 Task: Take a screenshot of a breathtaking space scene from a sci-fi movie you are watching in VLC.
Action: Mouse moved to (133, 57)
Screenshot: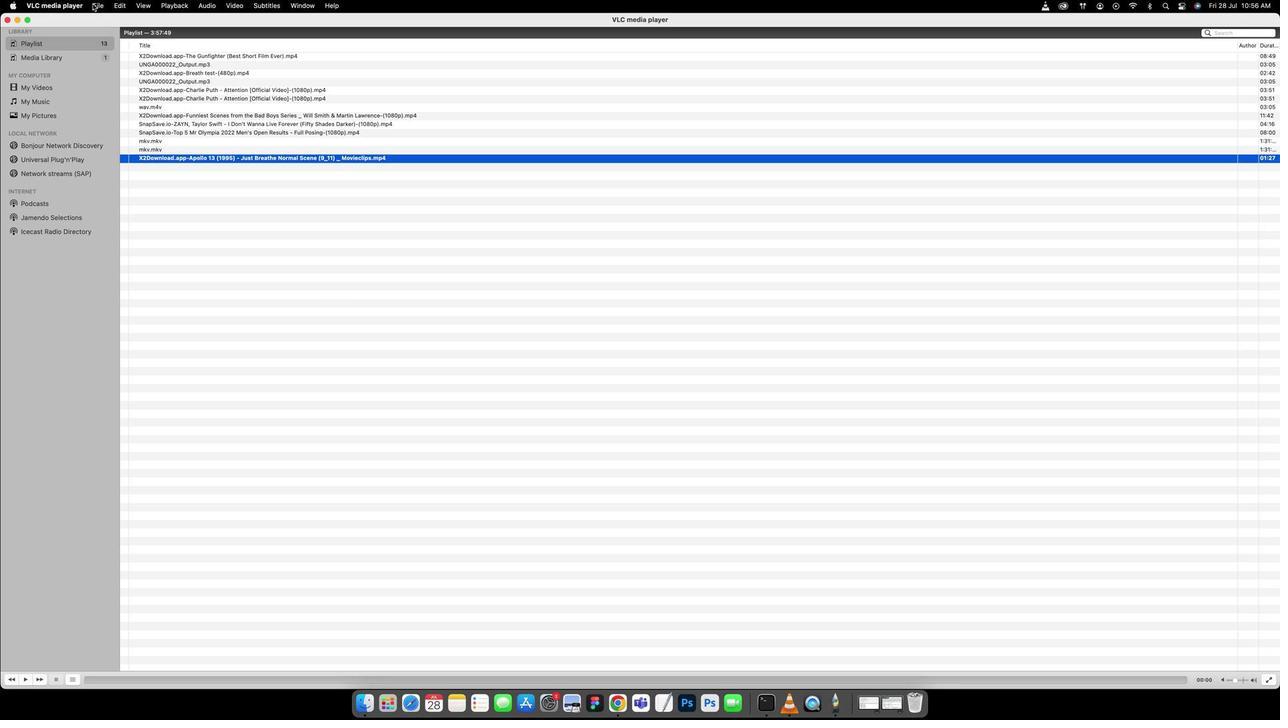 
Action: Mouse pressed left at (133, 57)
Screenshot: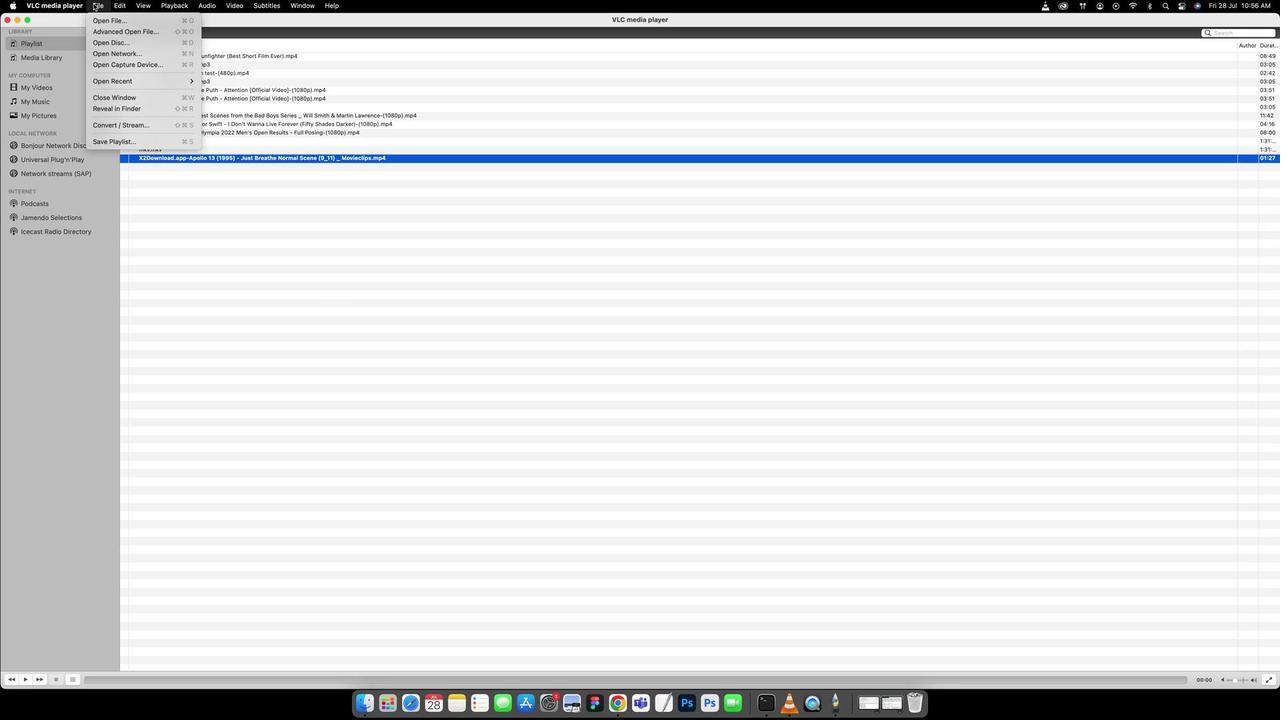 
Action: Mouse moved to (136, 69)
Screenshot: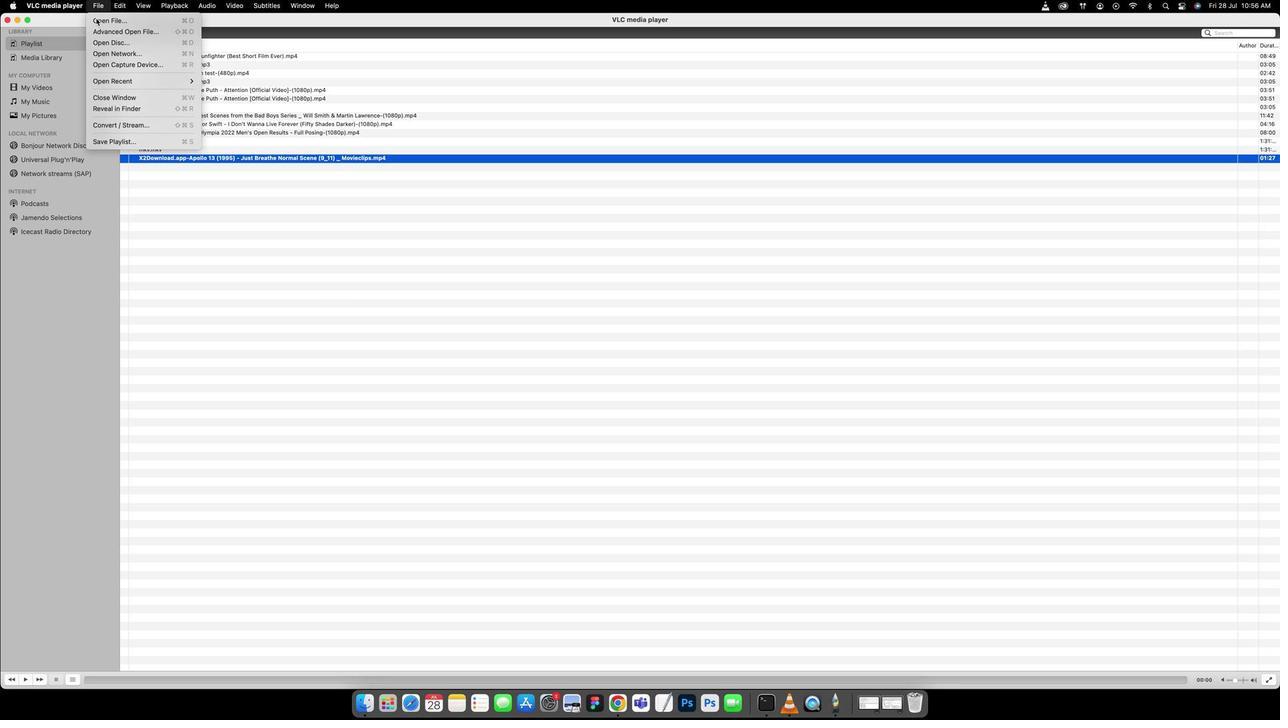 
Action: Mouse pressed left at (136, 69)
Screenshot: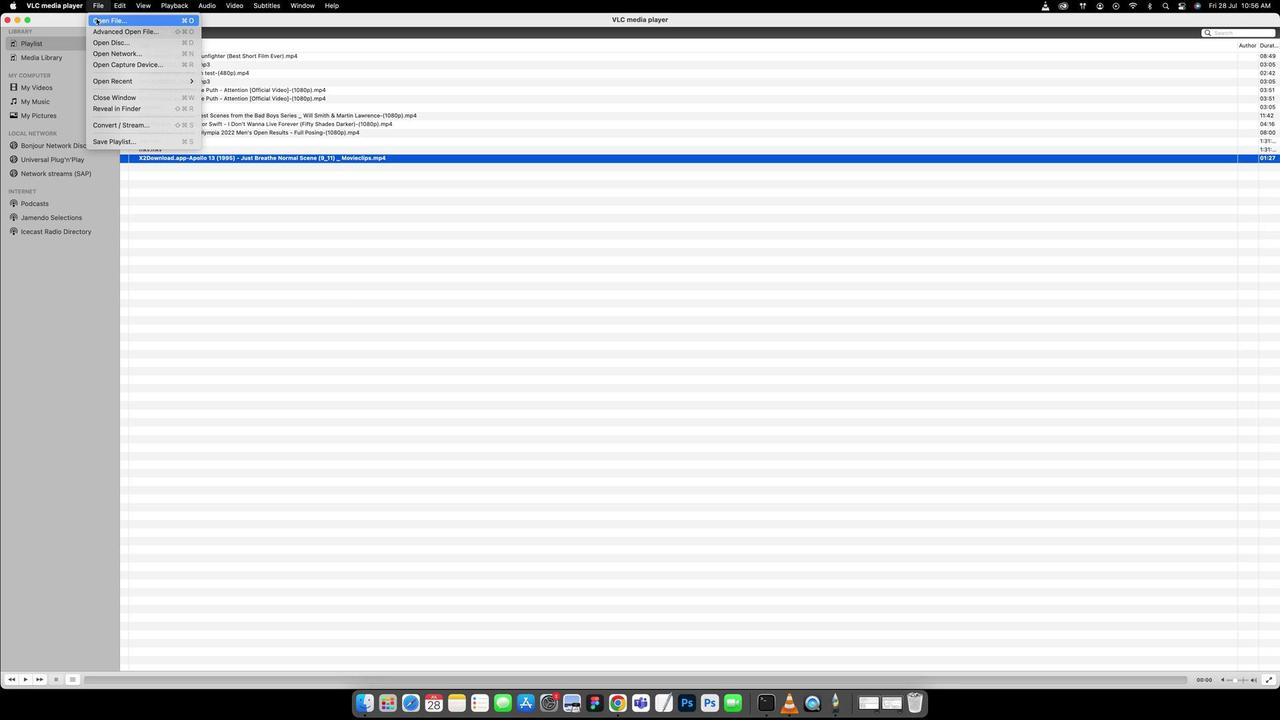 
Action: Mouse moved to (549, 196)
Screenshot: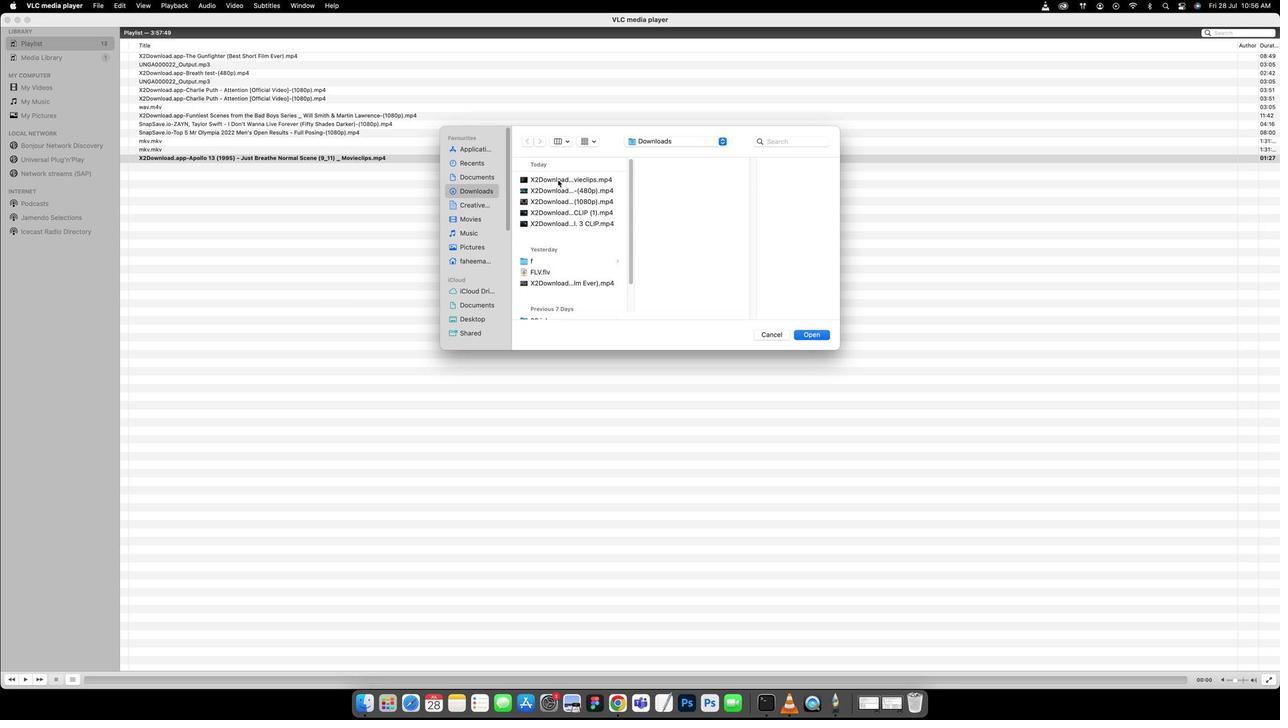 
Action: Mouse pressed left at (549, 196)
Screenshot: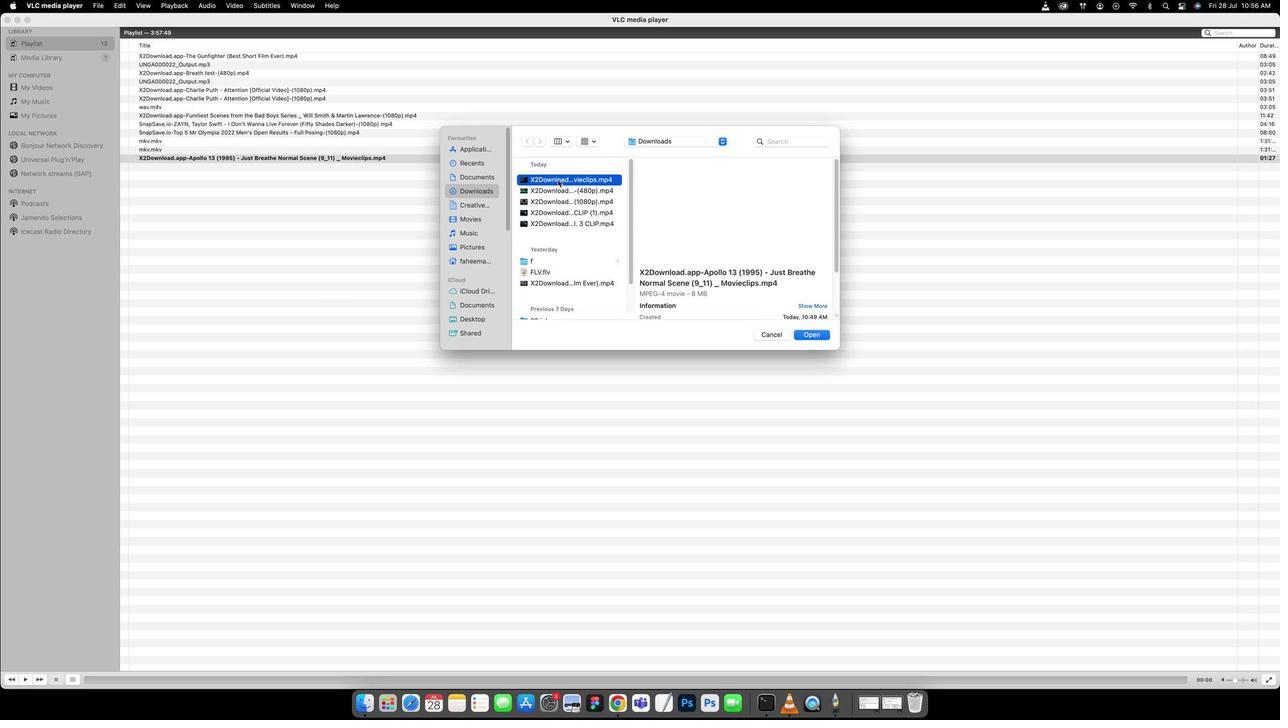 
Action: Mouse moved to (548, 203)
Screenshot: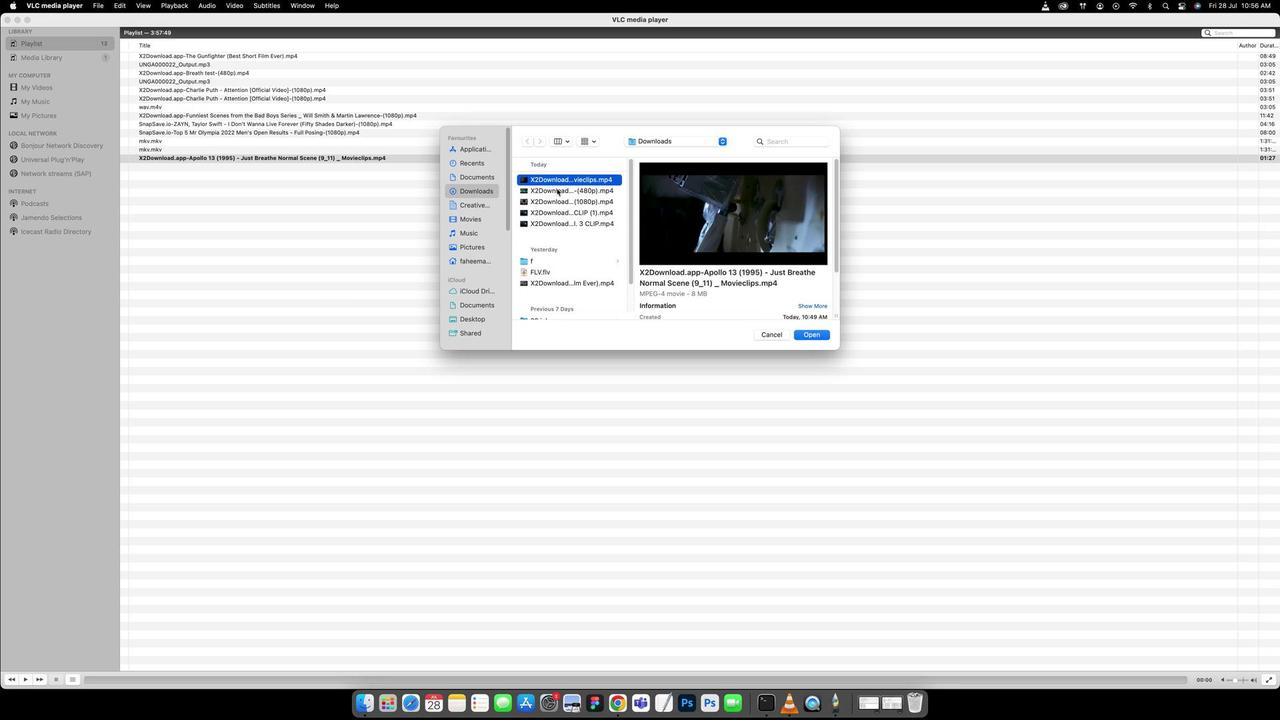
Action: Mouse pressed left at (548, 203)
Screenshot: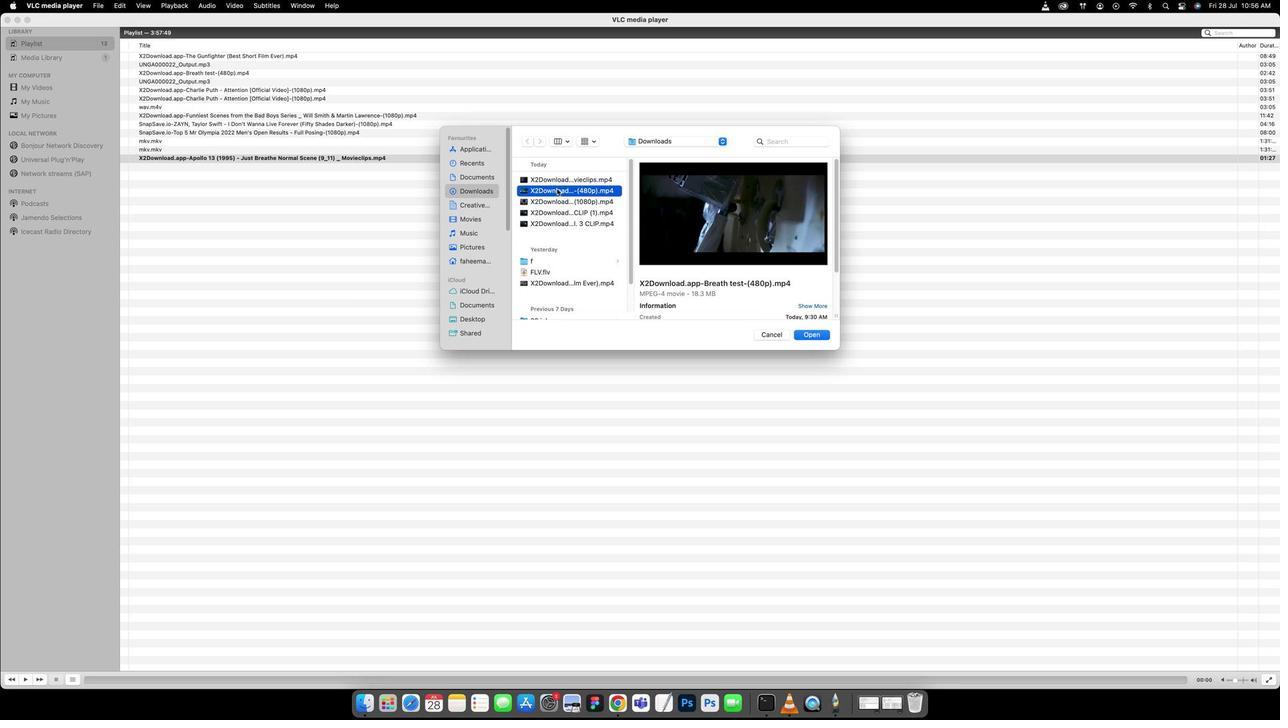 
Action: Mouse moved to (549, 210)
Screenshot: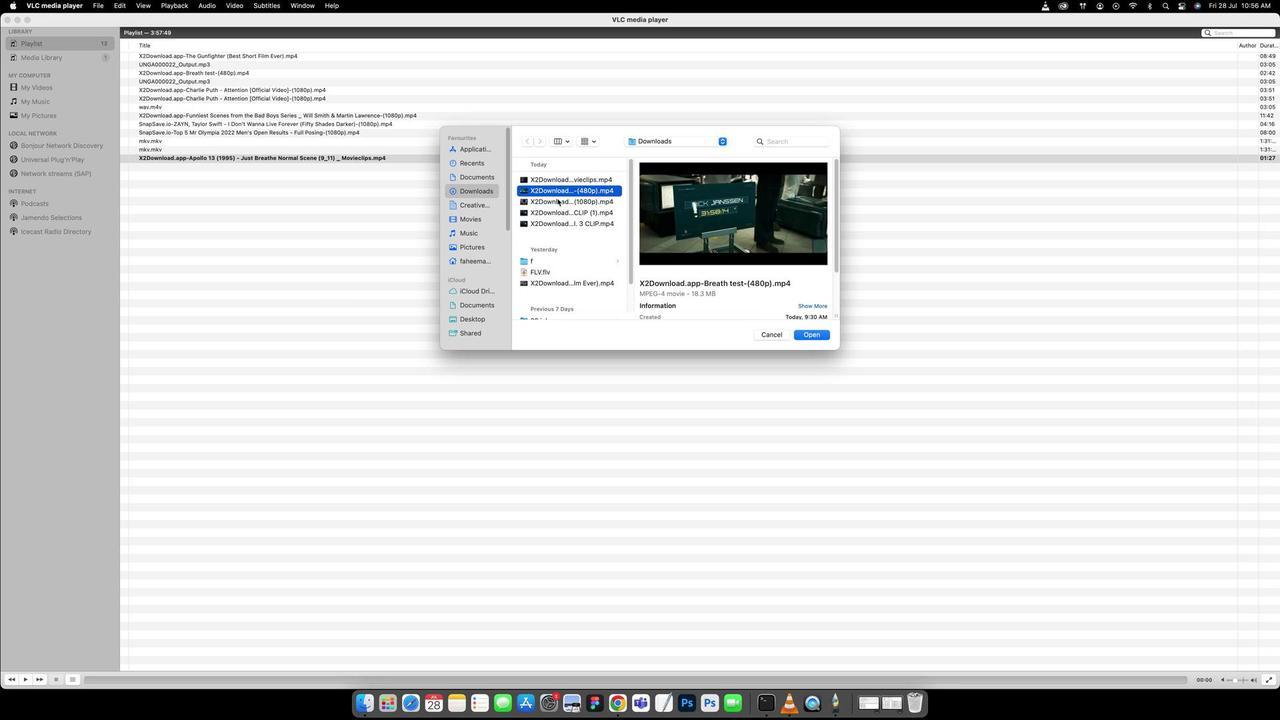
Action: Mouse pressed left at (549, 210)
Screenshot: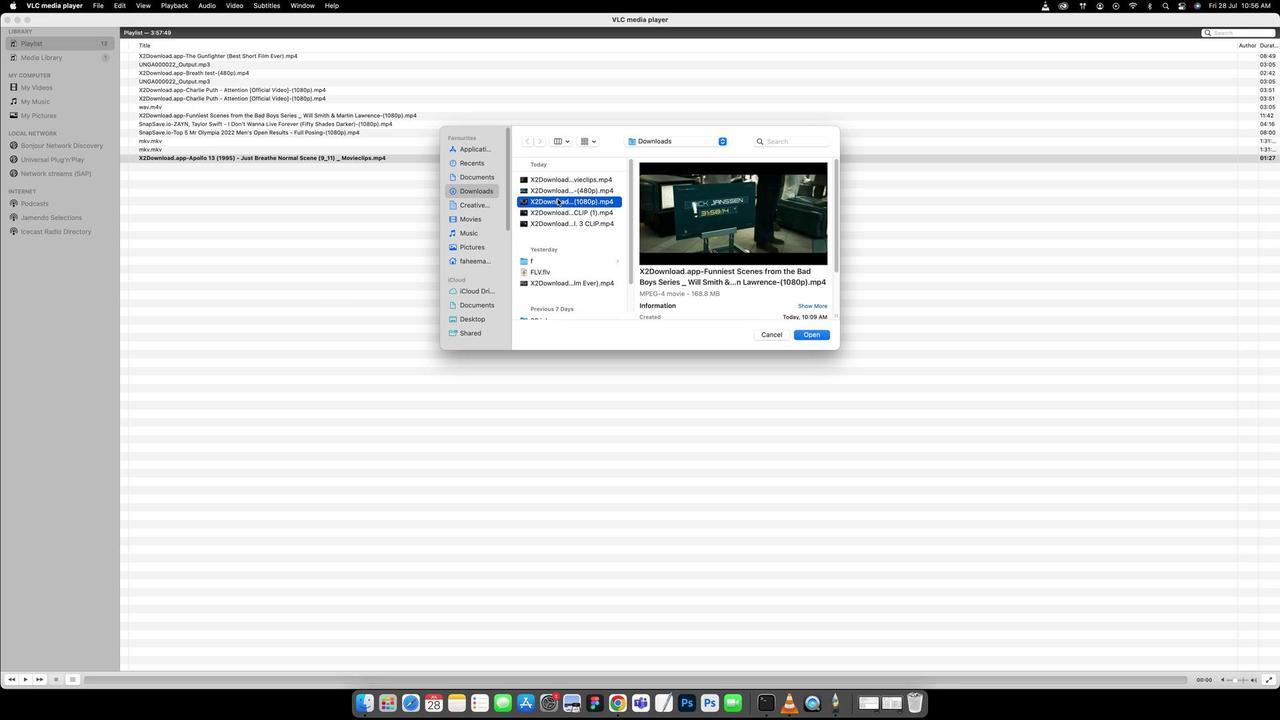 
Action: Mouse moved to (543, 226)
Screenshot: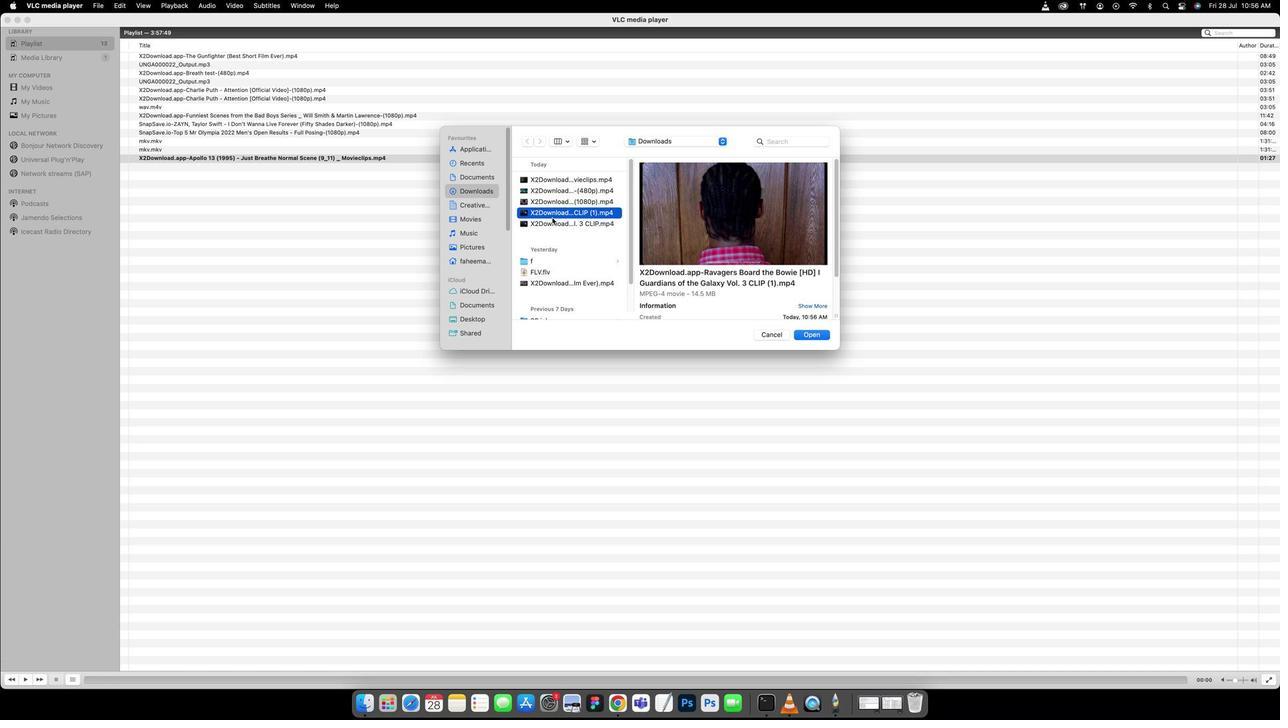 
Action: Mouse pressed left at (543, 226)
Screenshot: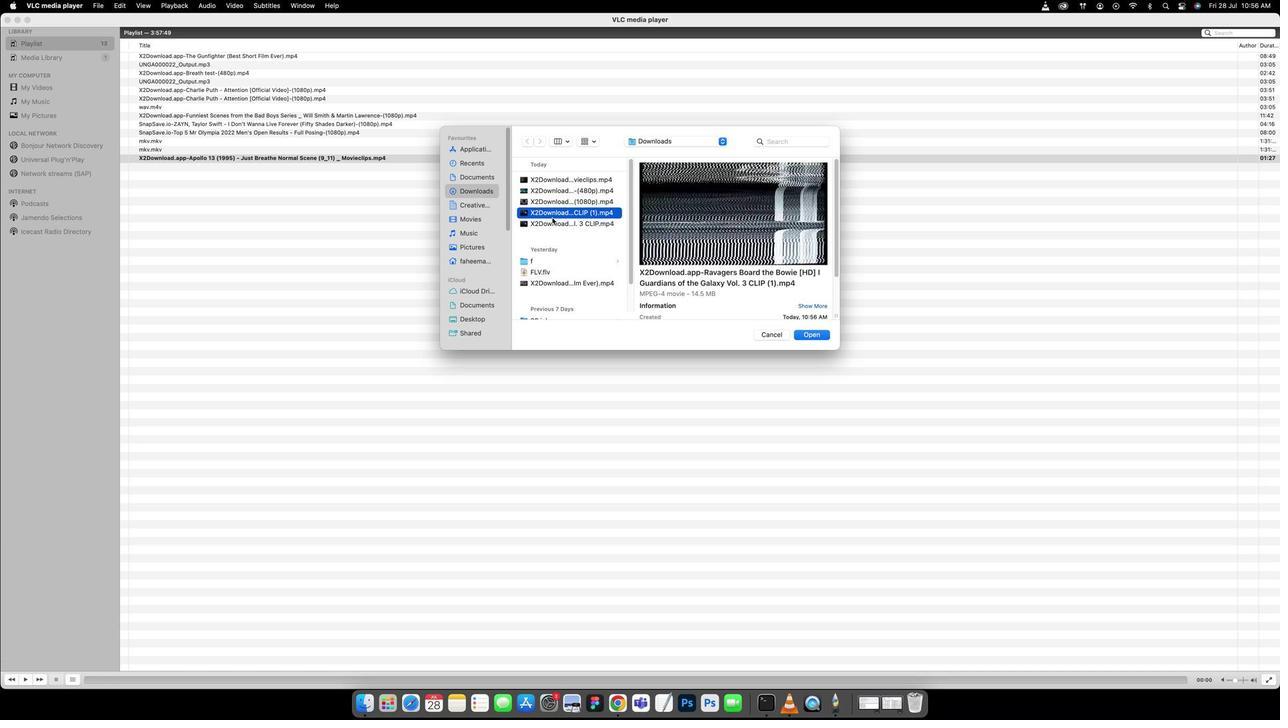 
Action: Mouse moved to (543, 226)
Screenshot: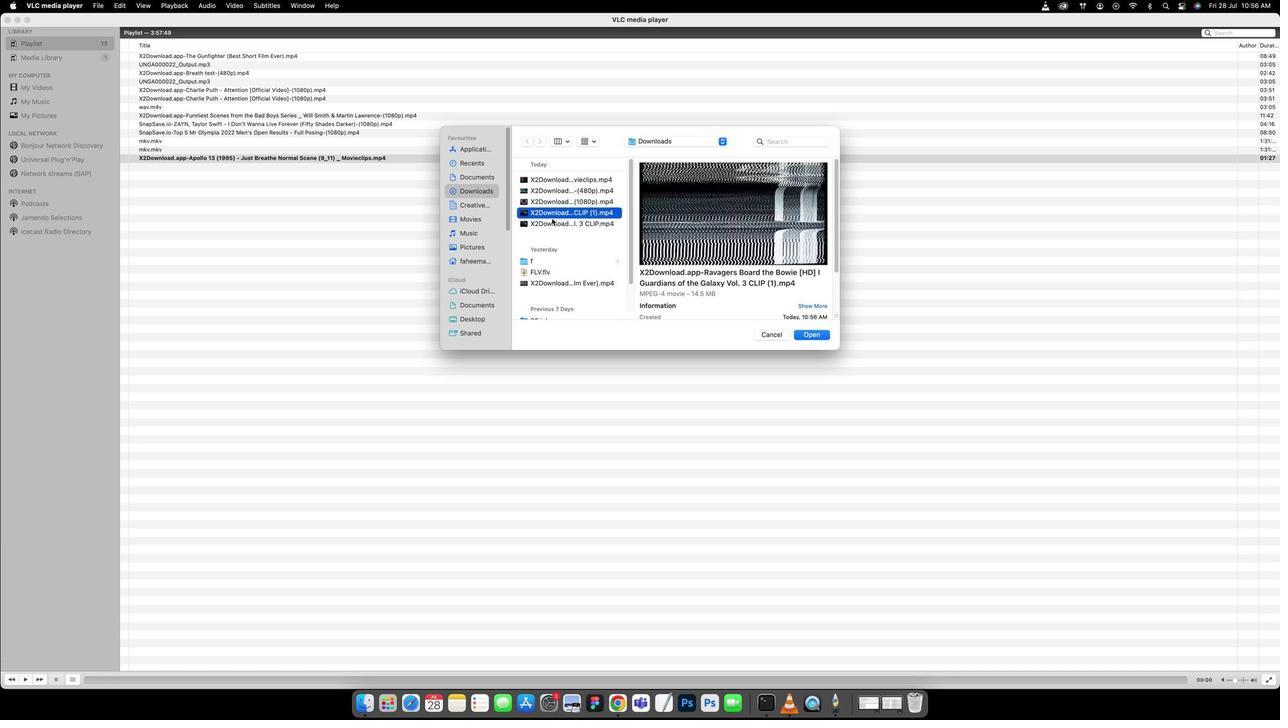 
Action: Key pressed Key.enter
Screenshot: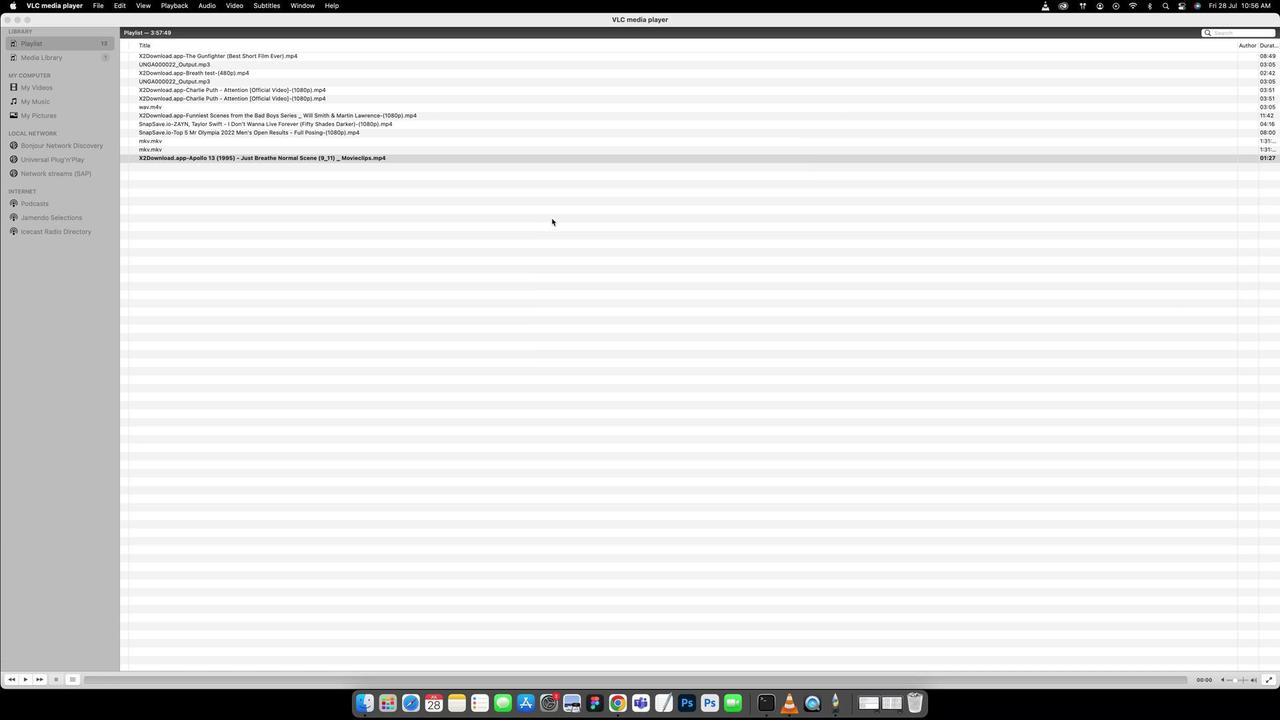 
Action: Mouse moved to (611, 368)
Screenshot: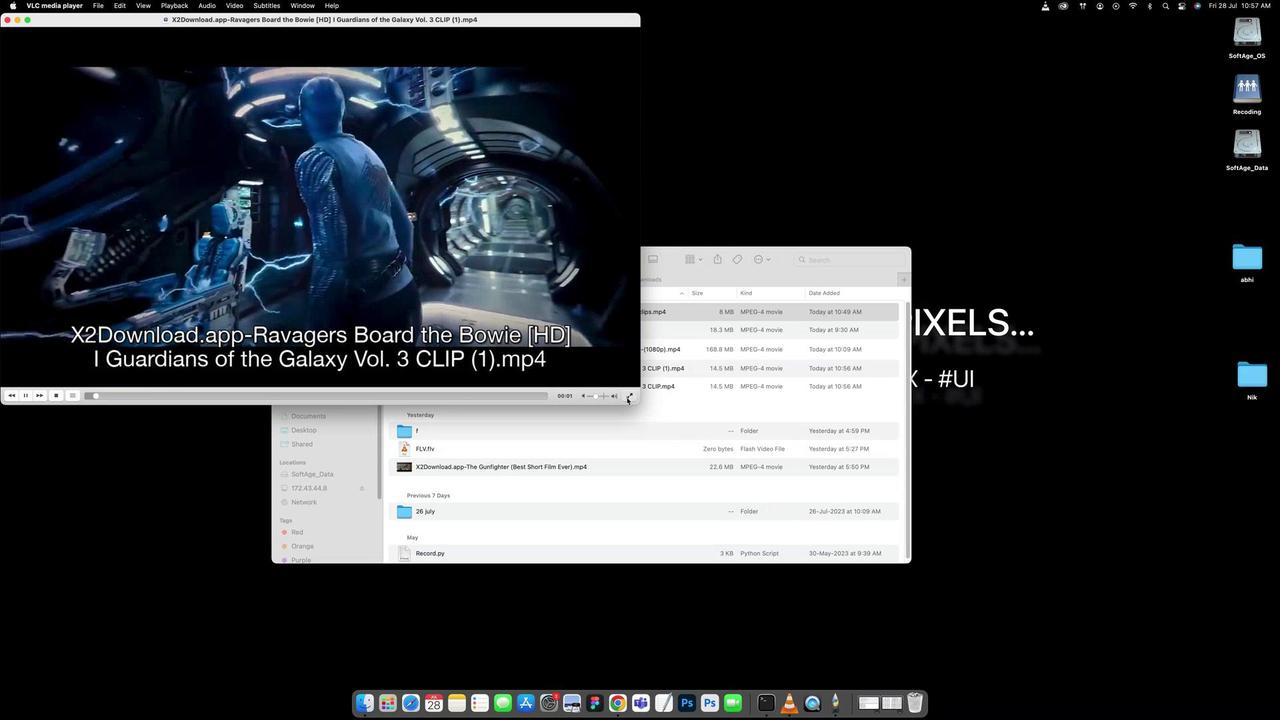 
Action: Mouse pressed left at (611, 368)
Screenshot: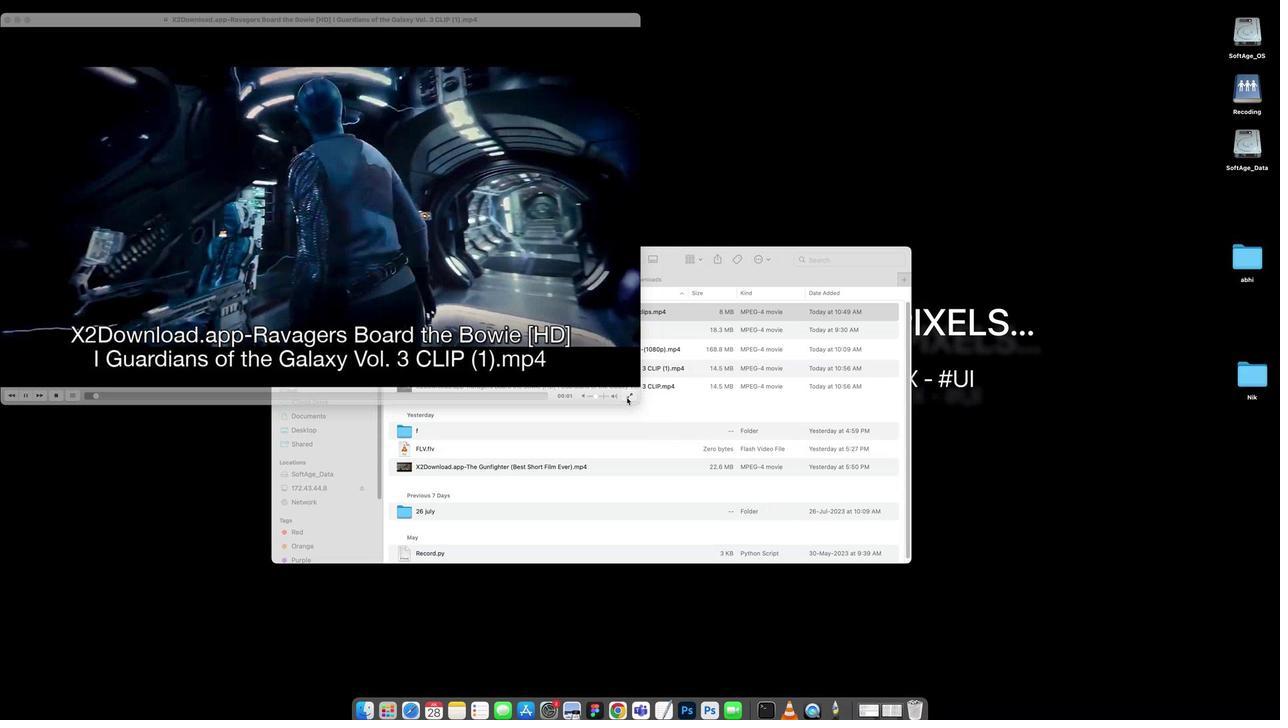 
Action: Mouse moved to (380, 245)
Screenshot: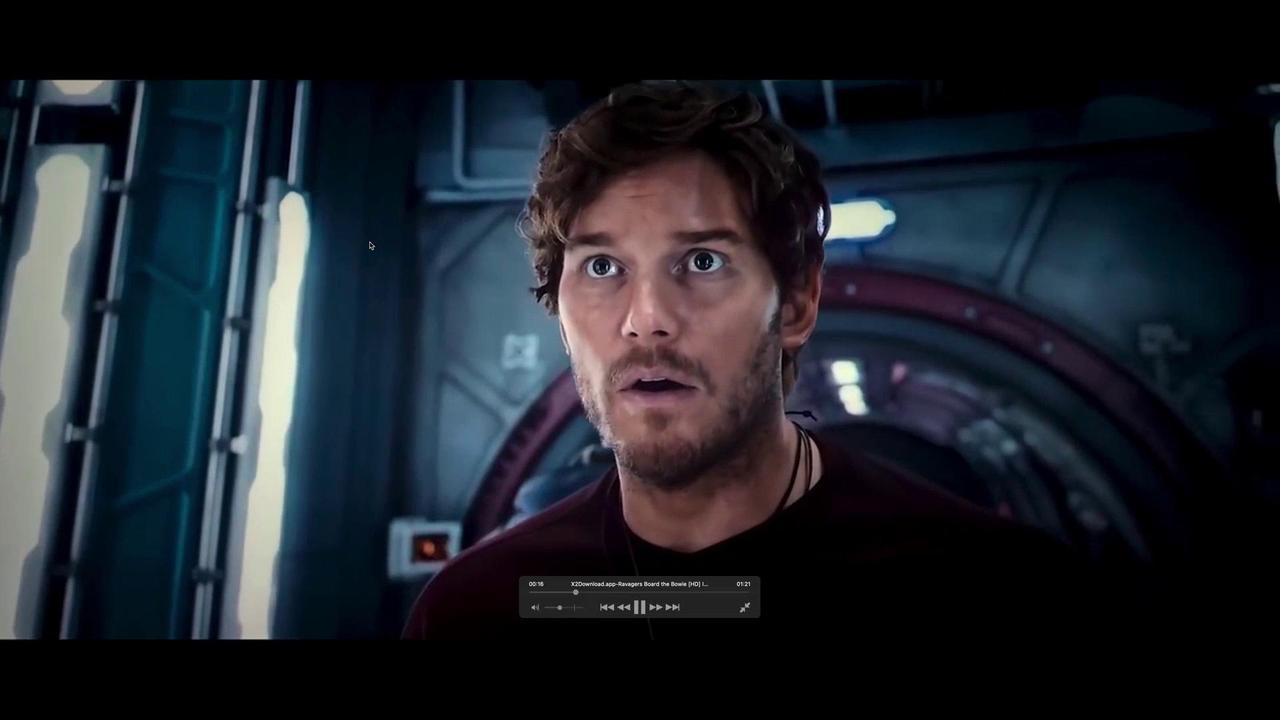
Action: Key pressed Key.space
Screenshot: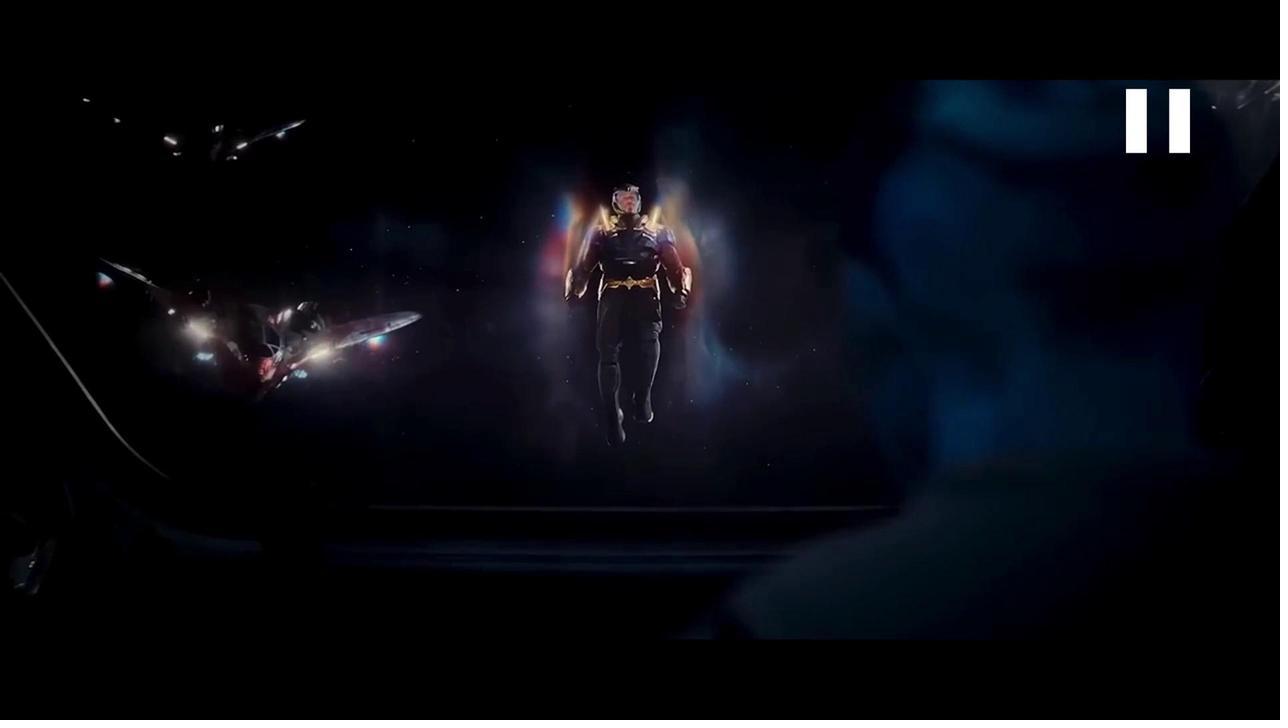 
Action: Mouse moved to (382, 250)
Screenshot: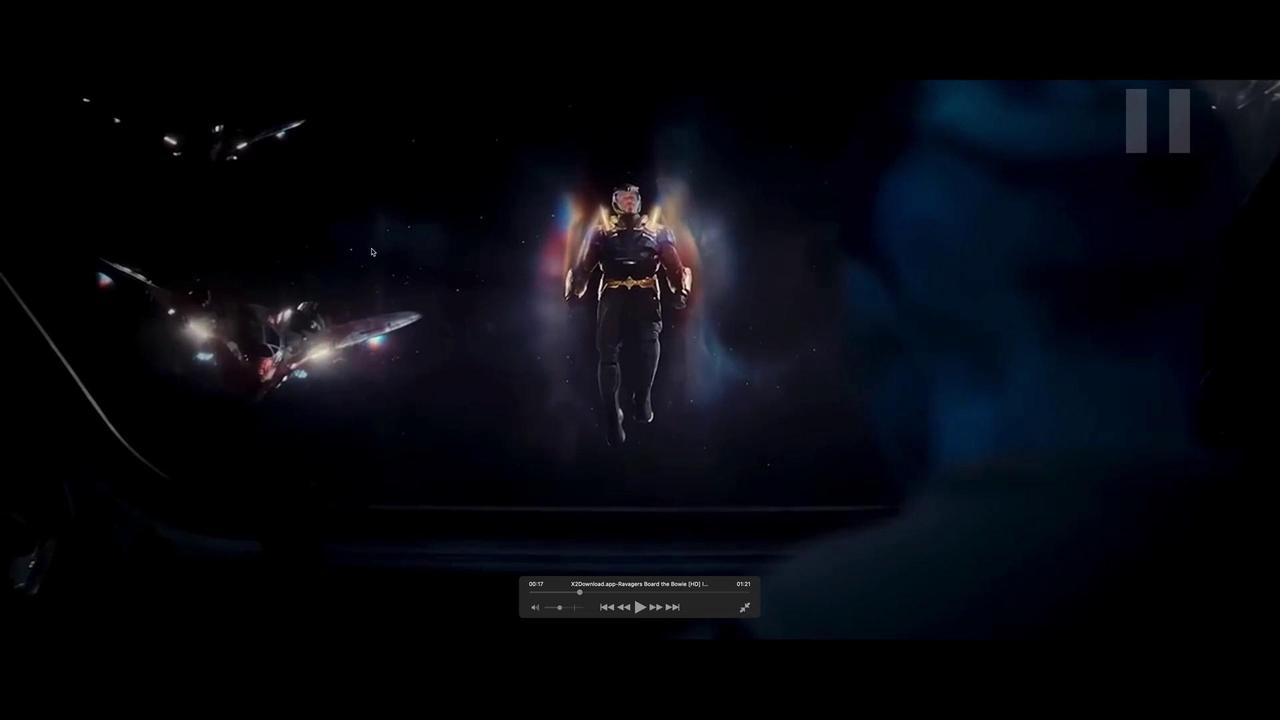 
Action: Key pressed Key.spaceKey.space
Screenshot: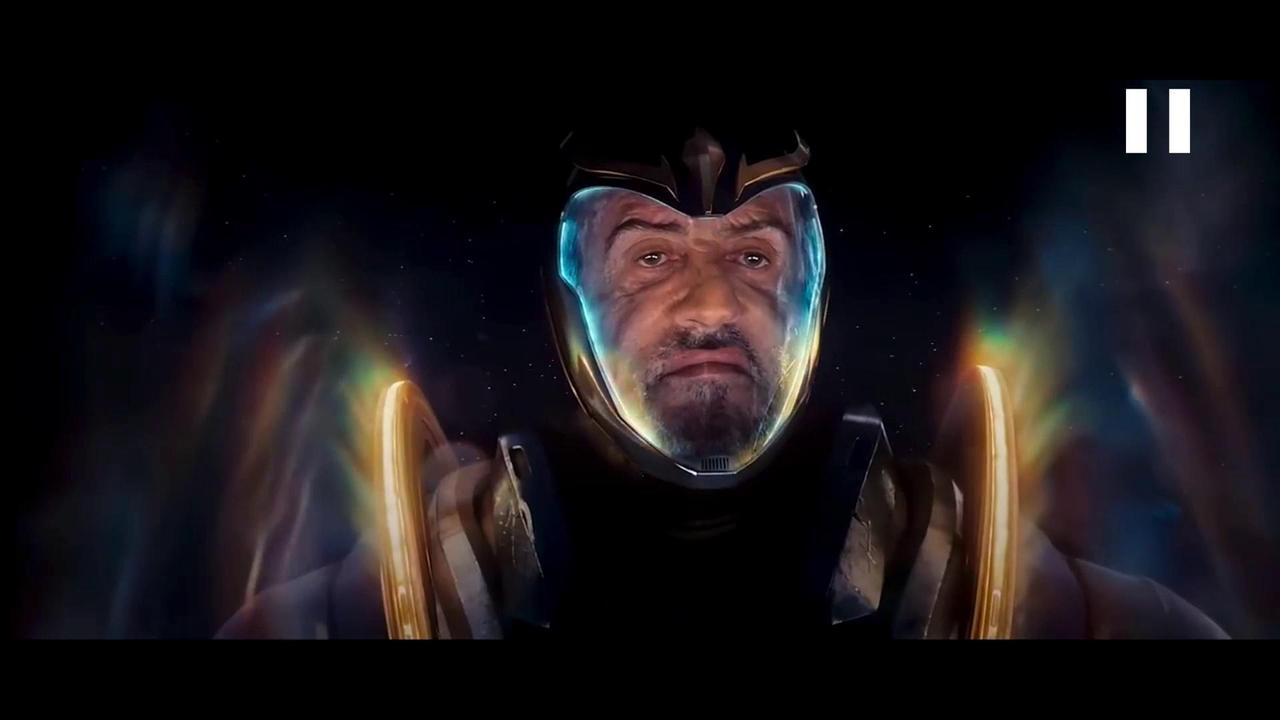 
Action: Mouse moved to (262, 57)
Screenshot: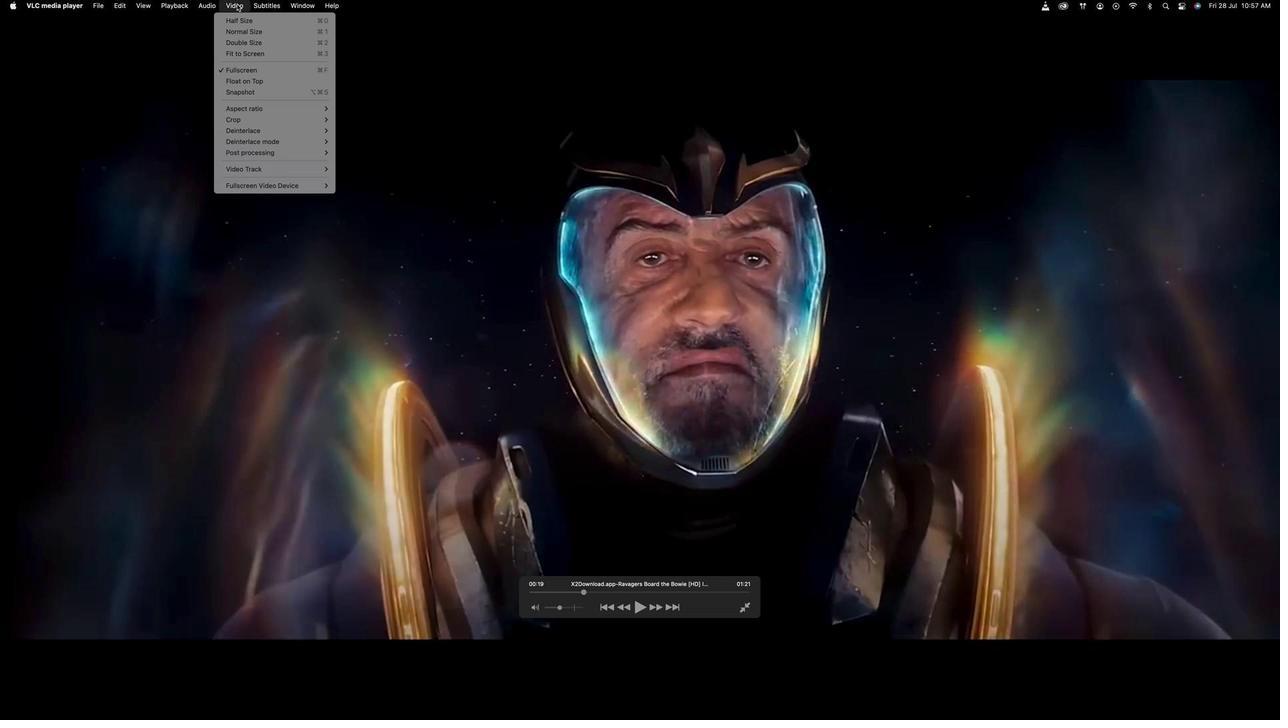 
Action: Mouse pressed left at (262, 57)
Screenshot: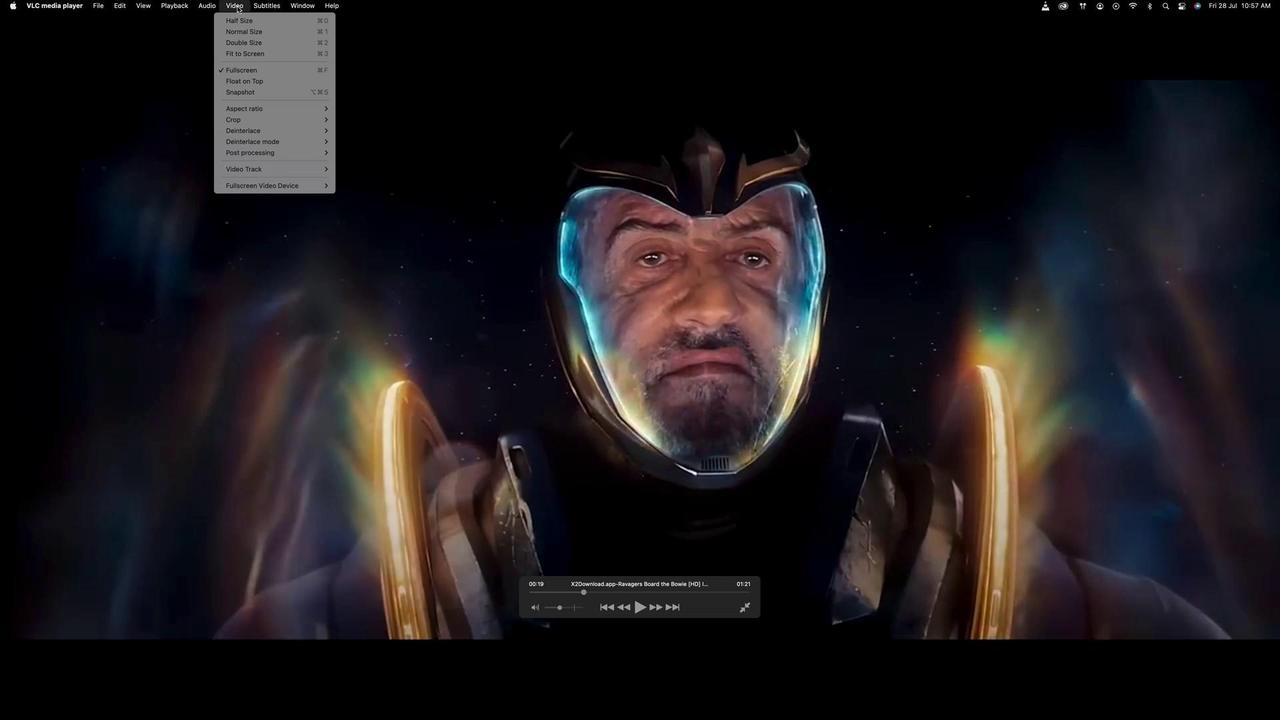 
Action: Mouse moved to (270, 127)
Screenshot: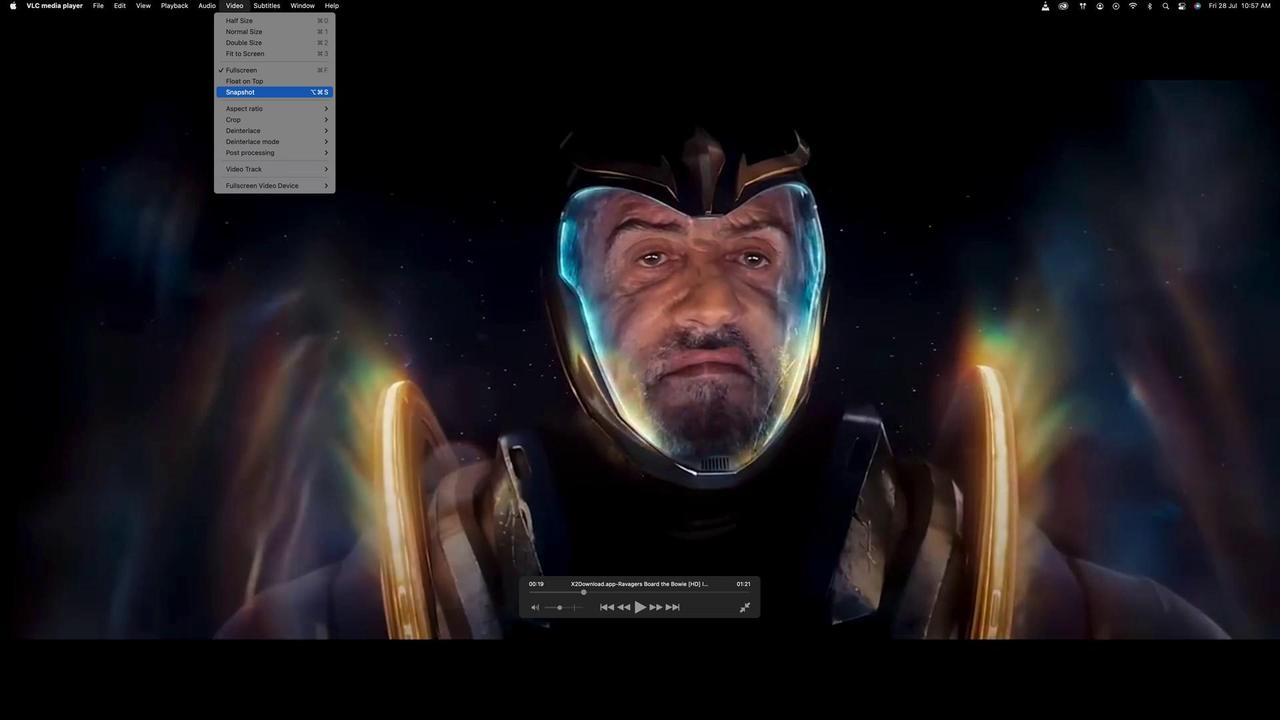 
Action: Mouse pressed left at (270, 127)
Screenshot: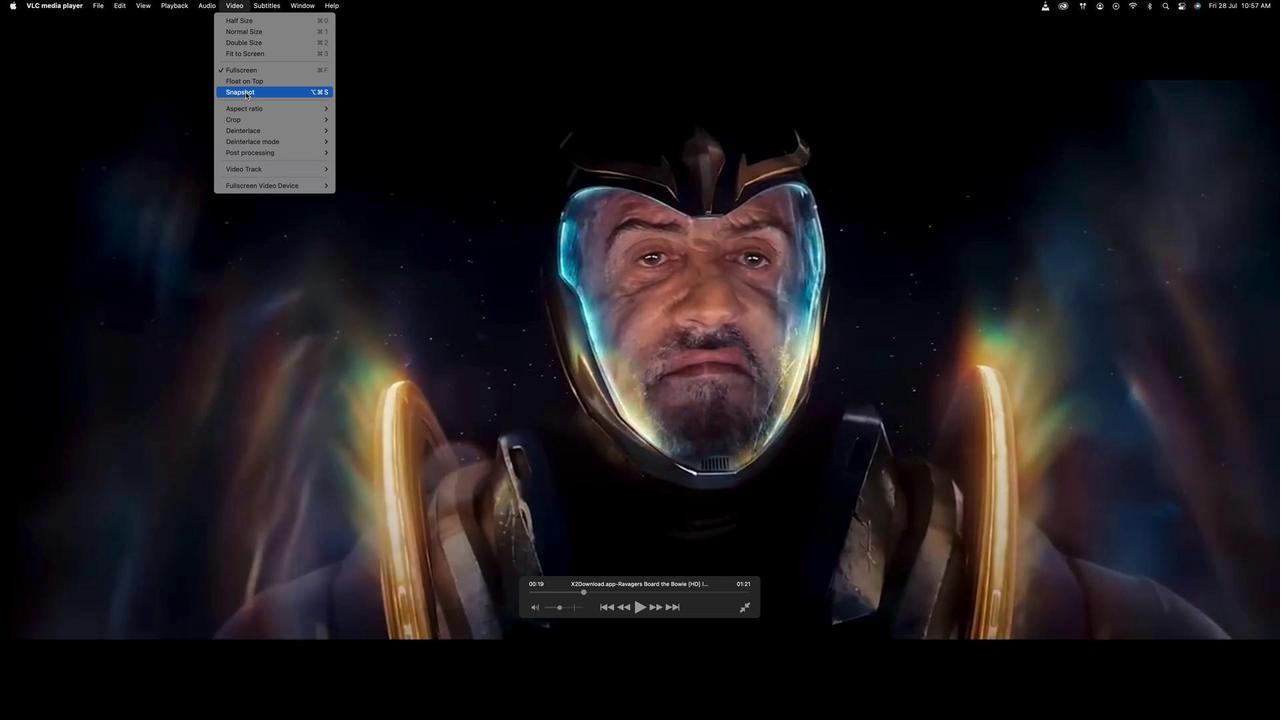 
Action: Mouse moved to (482, 140)
Screenshot: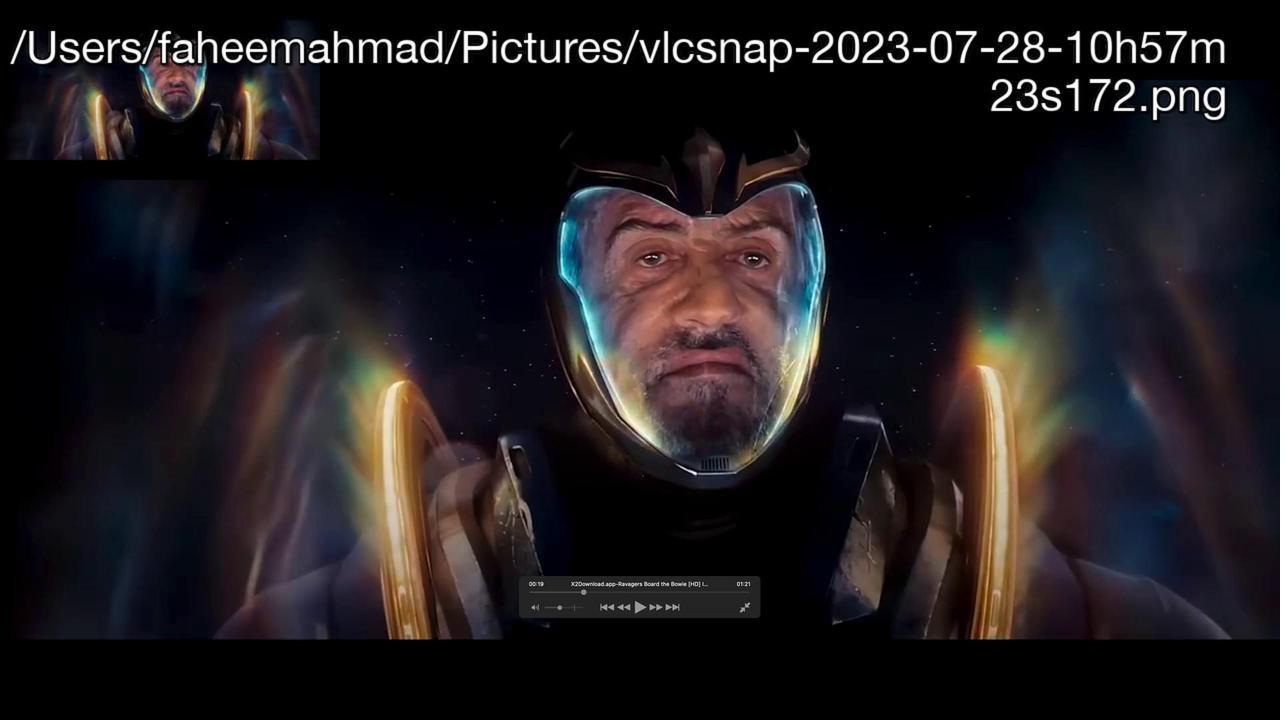 
Action: Key pressed Key.space
Screenshot: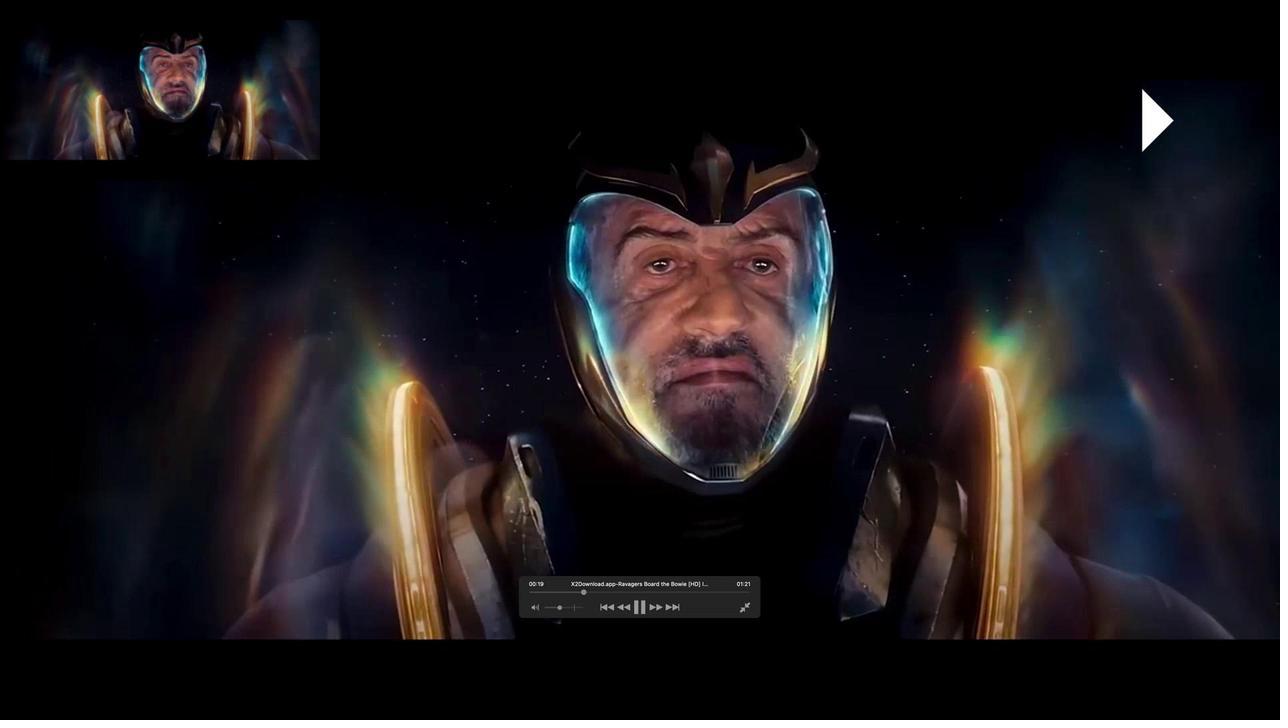 
Action: Mouse moved to (482, 140)
Screenshot: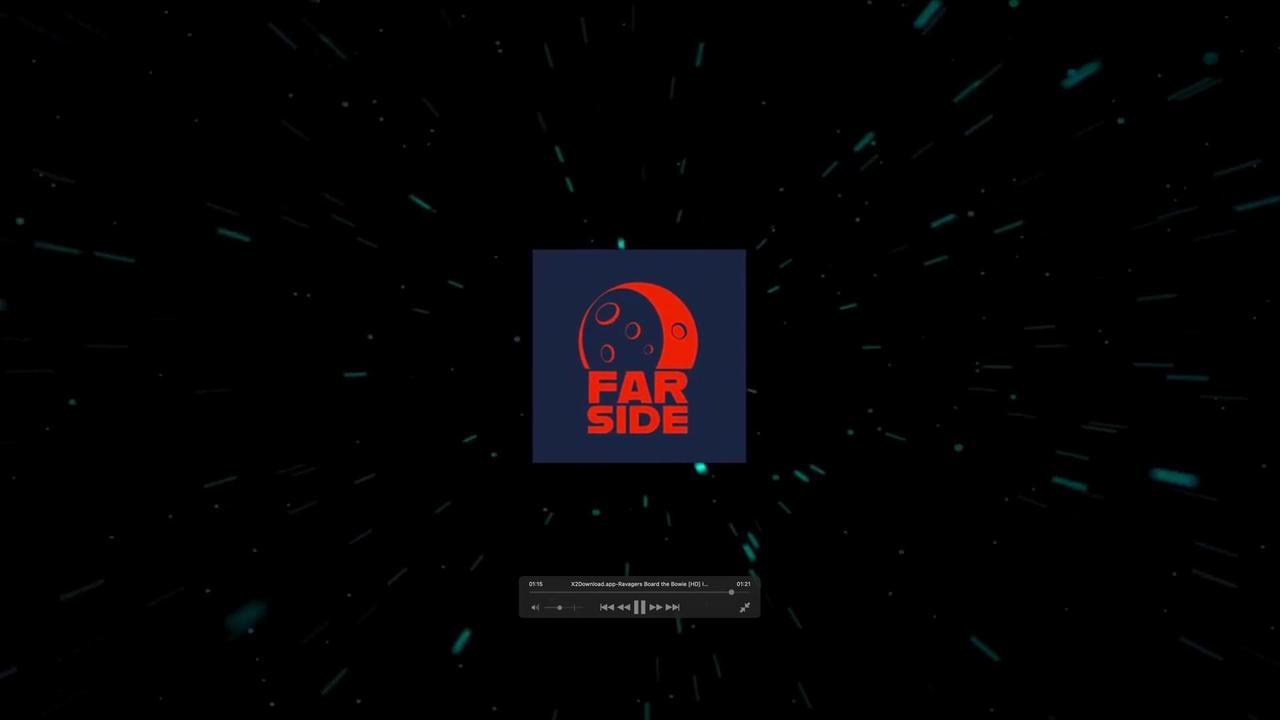 
